 Task: Add Icelandic Provisions Blueberry Bilberry Skyr Yogurt to the cart.
Action: Mouse pressed left at (24, 98)
Screenshot: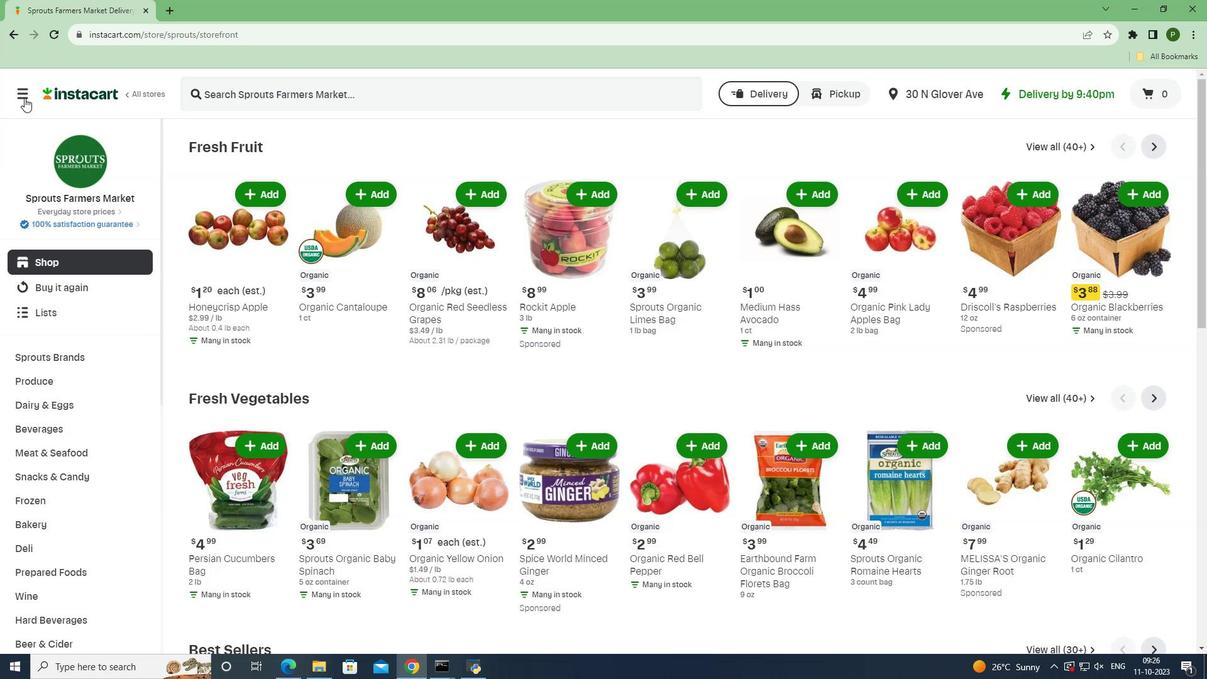 
Action: Mouse moved to (40, 329)
Screenshot: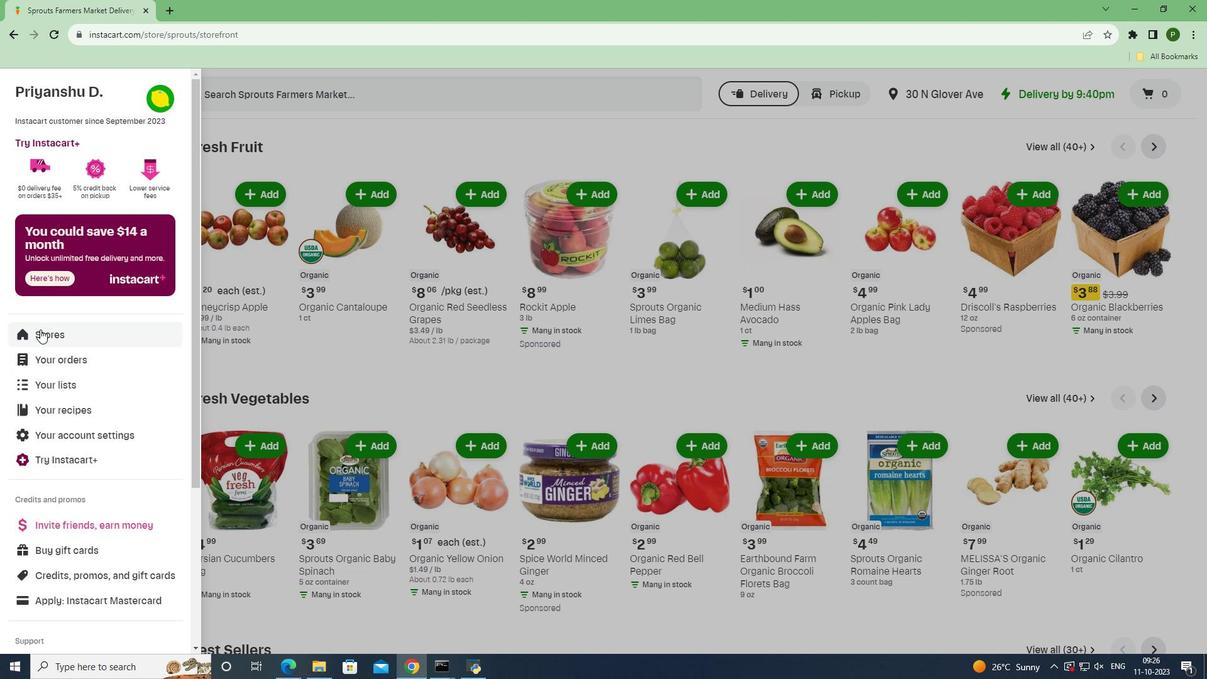 
Action: Mouse pressed left at (40, 329)
Screenshot: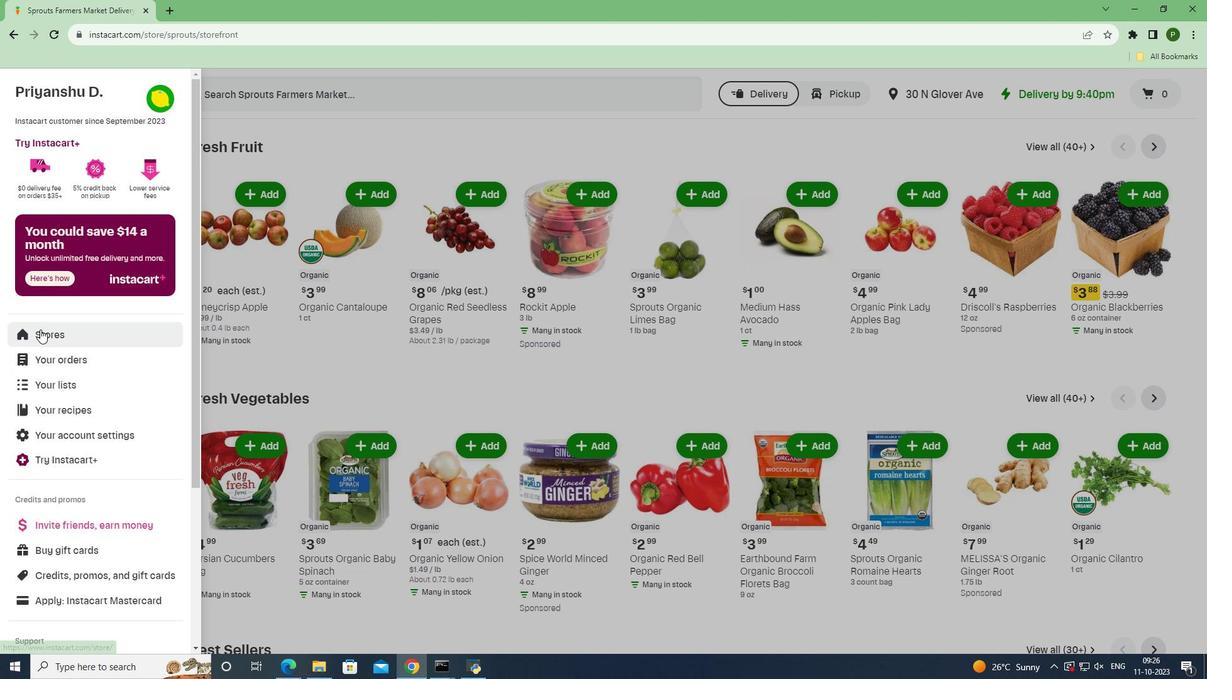 
Action: Mouse moved to (301, 143)
Screenshot: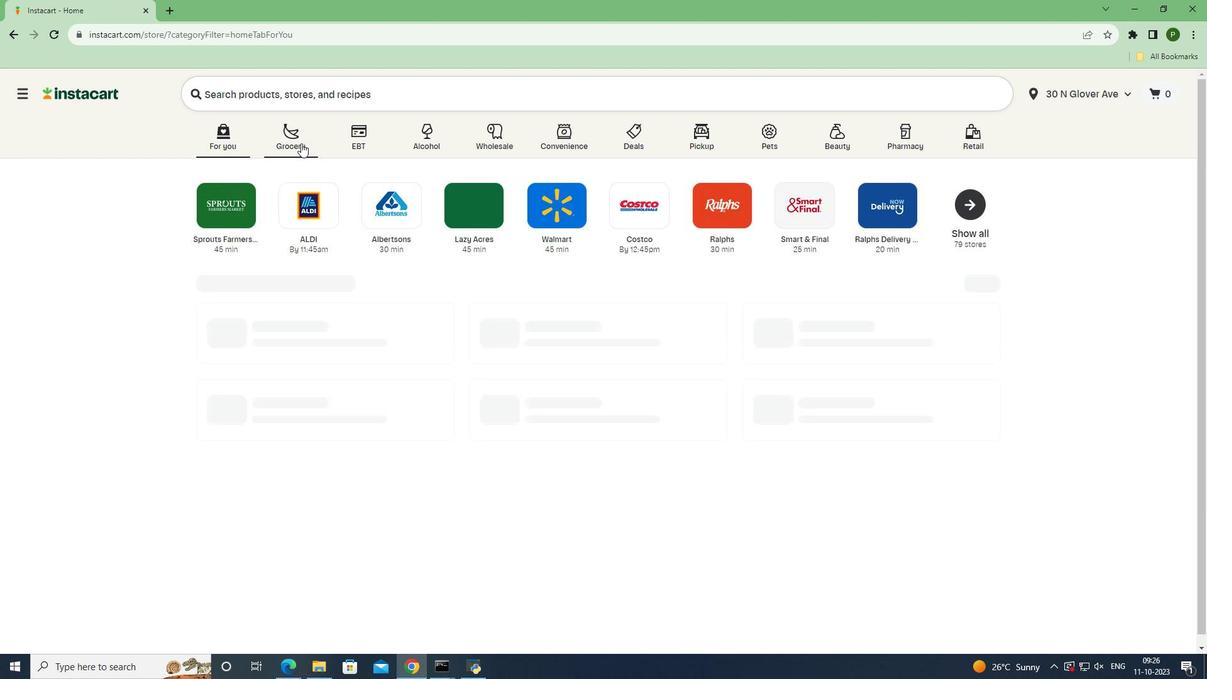 
Action: Mouse pressed left at (301, 143)
Screenshot: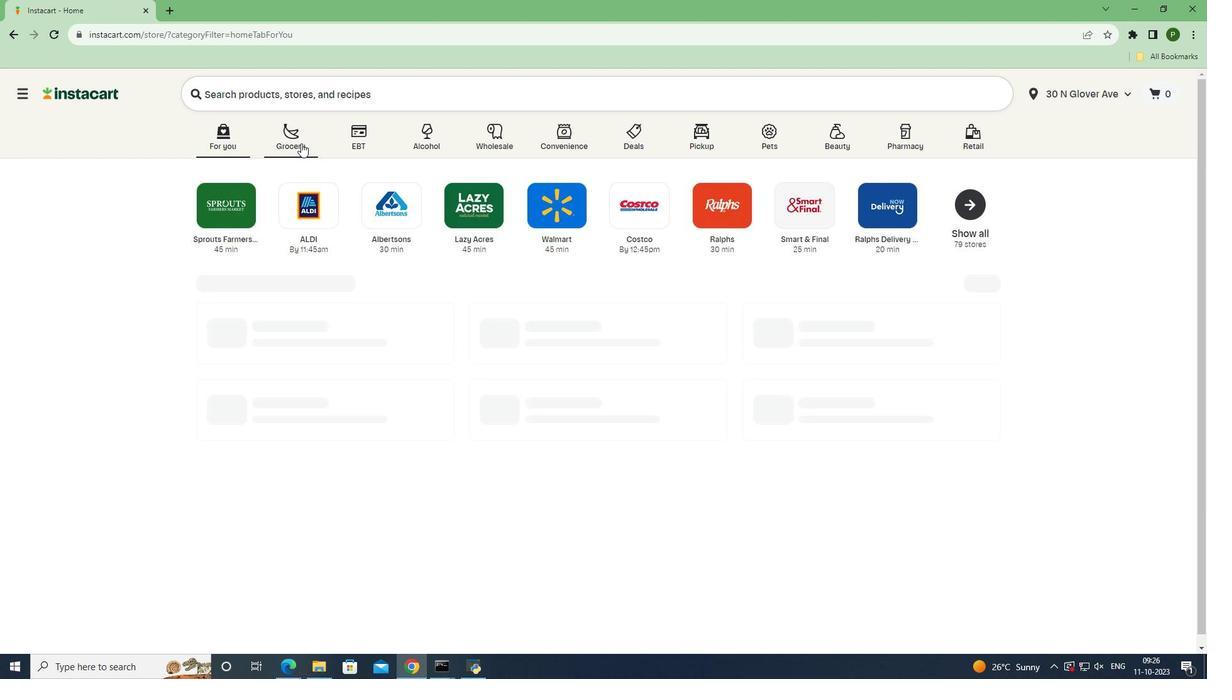 
Action: Mouse moved to (531, 301)
Screenshot: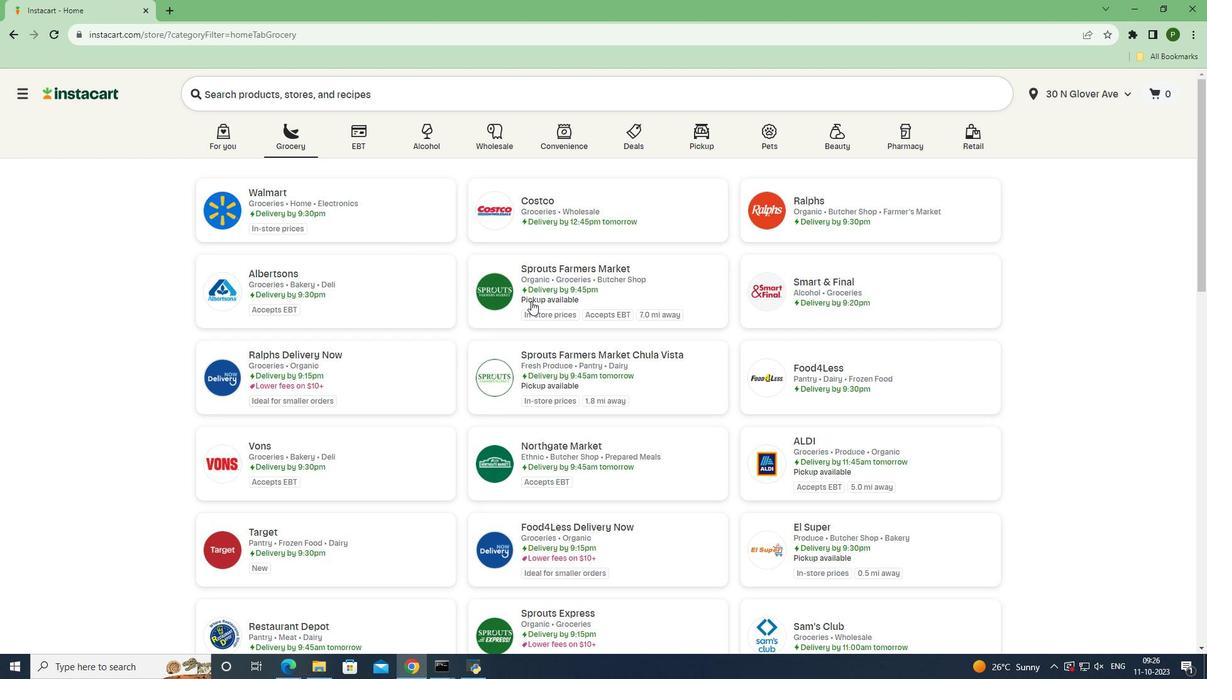 
Action: Mouse pressed left at (531, 301)
Screenshot: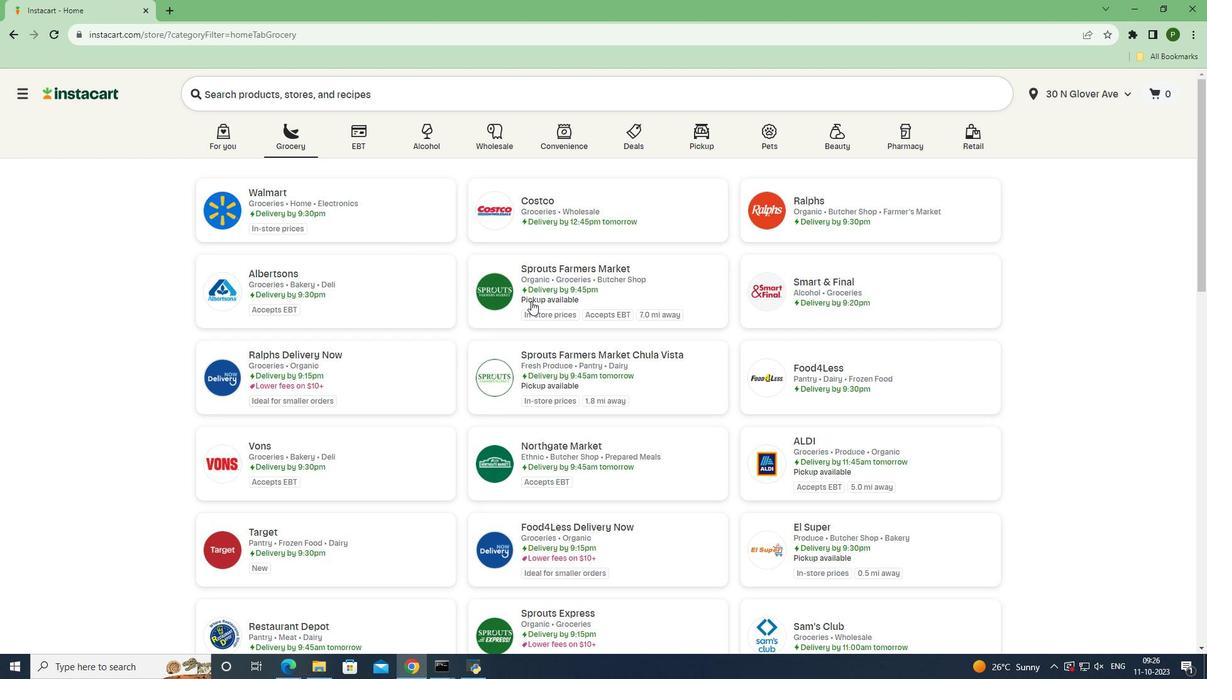 
Action: Mouse moved to (92, 413)
Screenshot: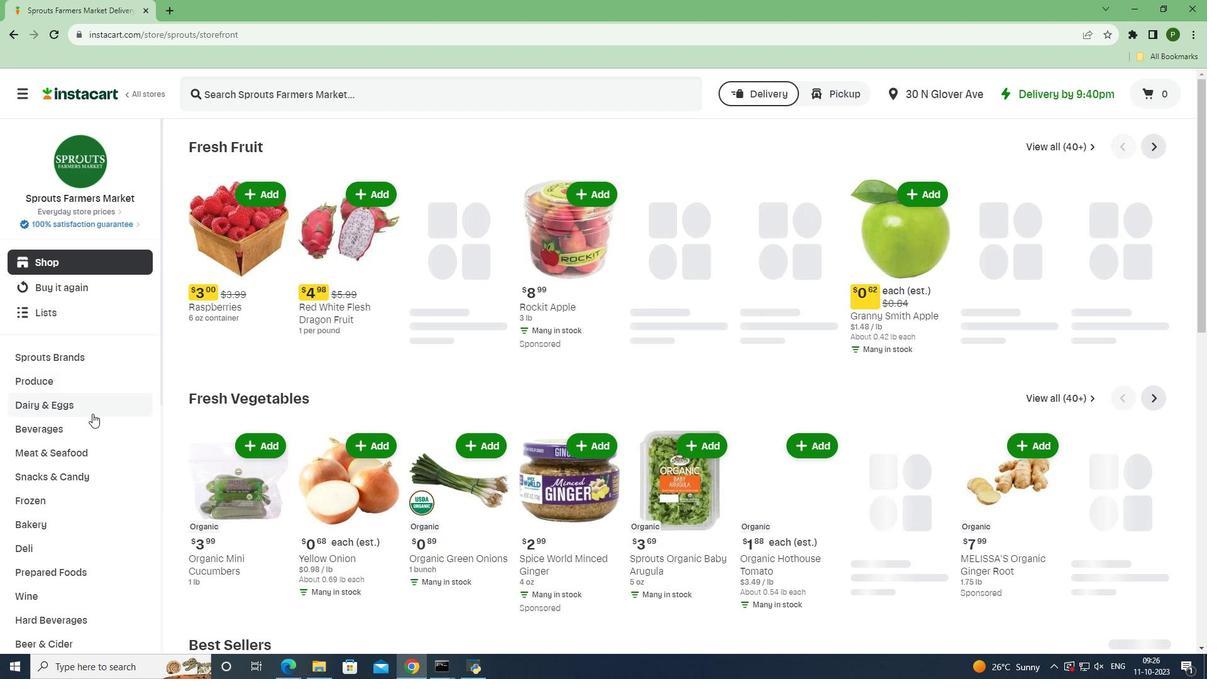 
Action: Mouse pressed left at (92, 413)
Screenshot: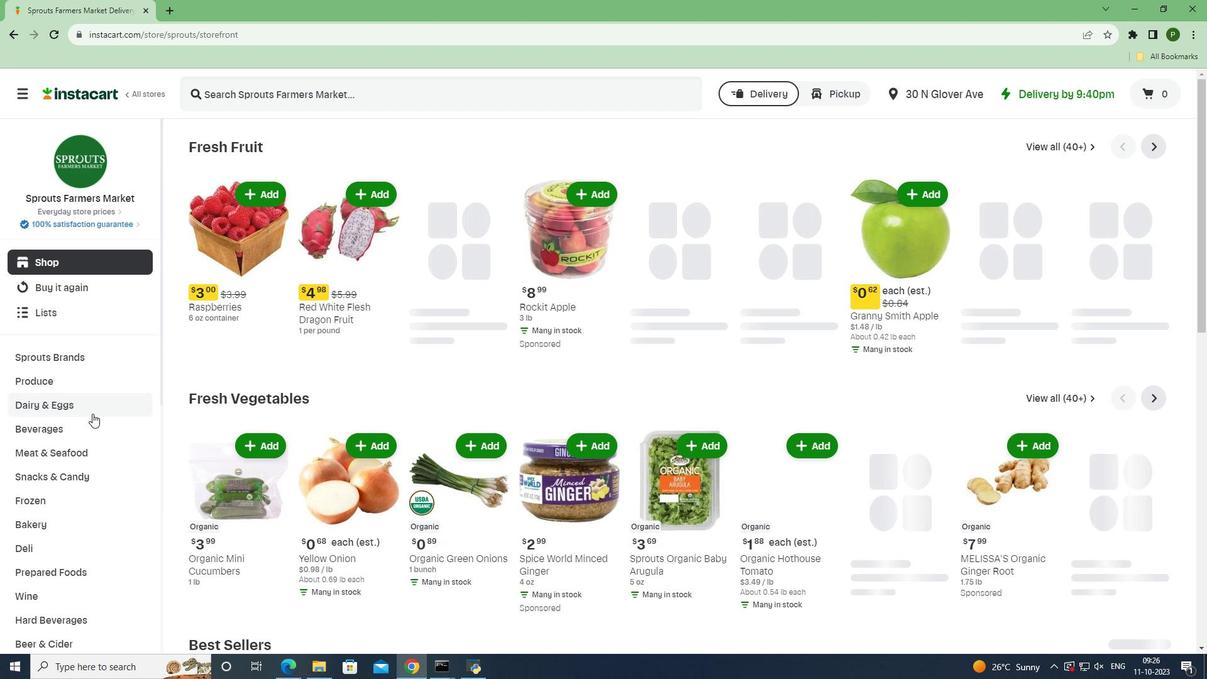
Action: Mouse moved to (66, 499)
Screenshot: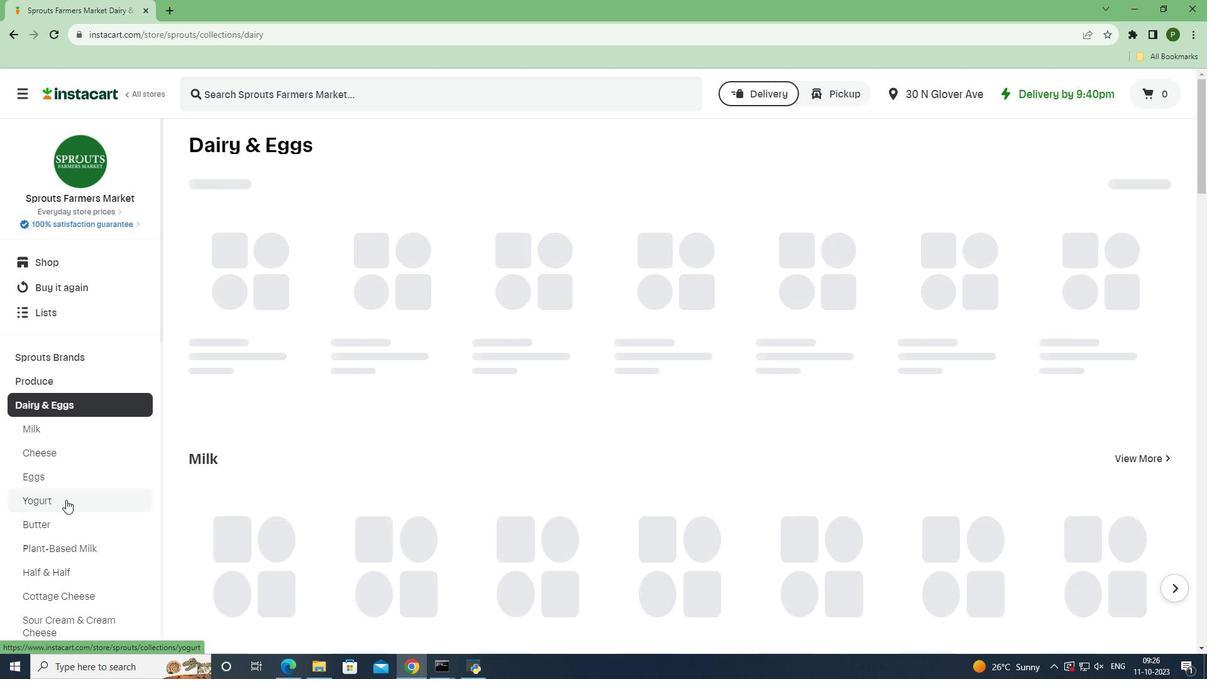 
Action: Mouse pressed left at (66, 499)
Screenshot: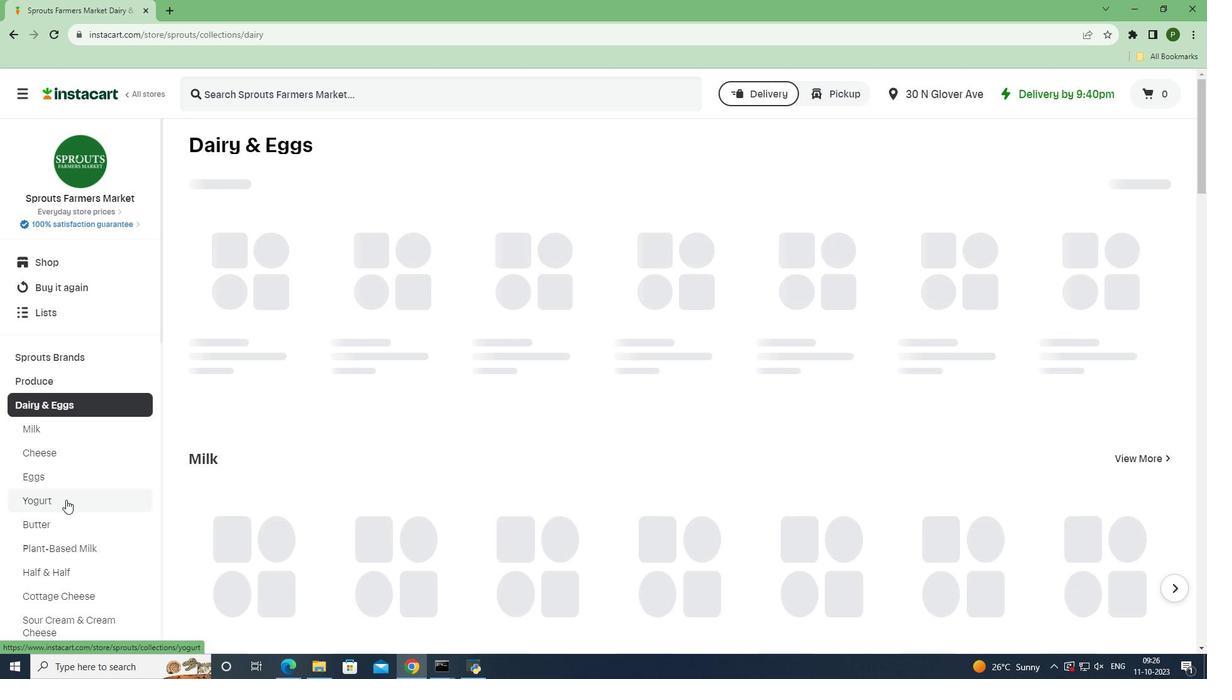 
Action: Mouse moved to (217, 91)
Screenshot: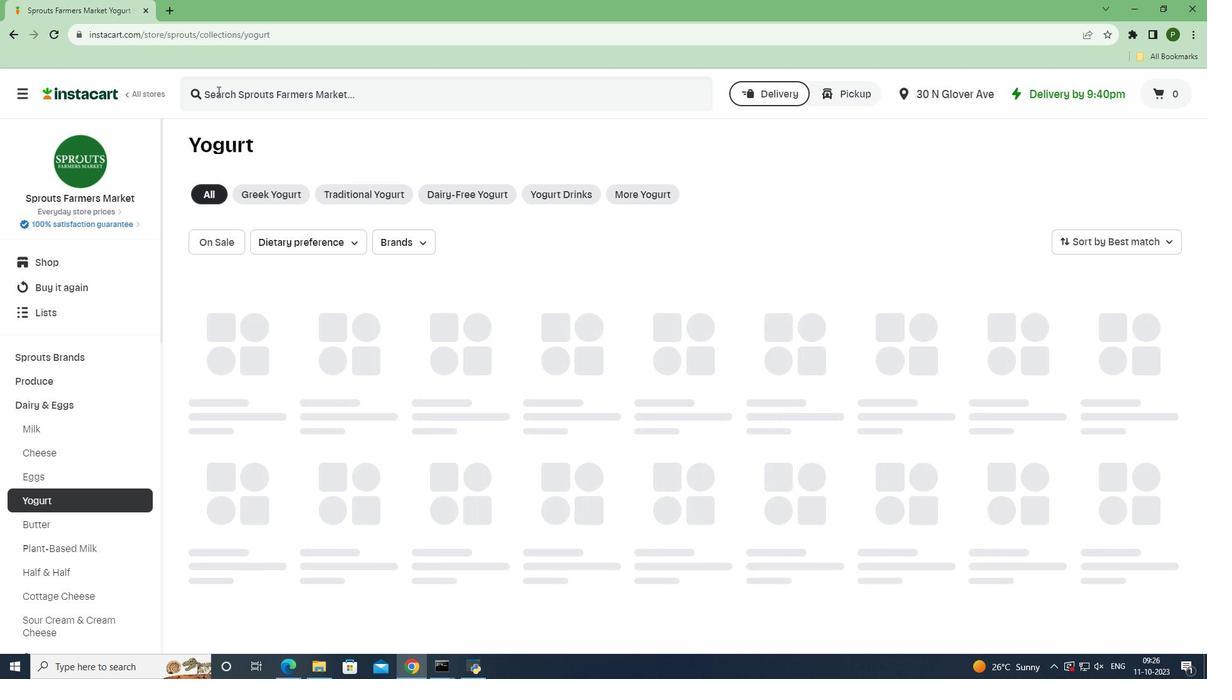 
Action: Mouse pressed left at (217, 91)
Screenshot: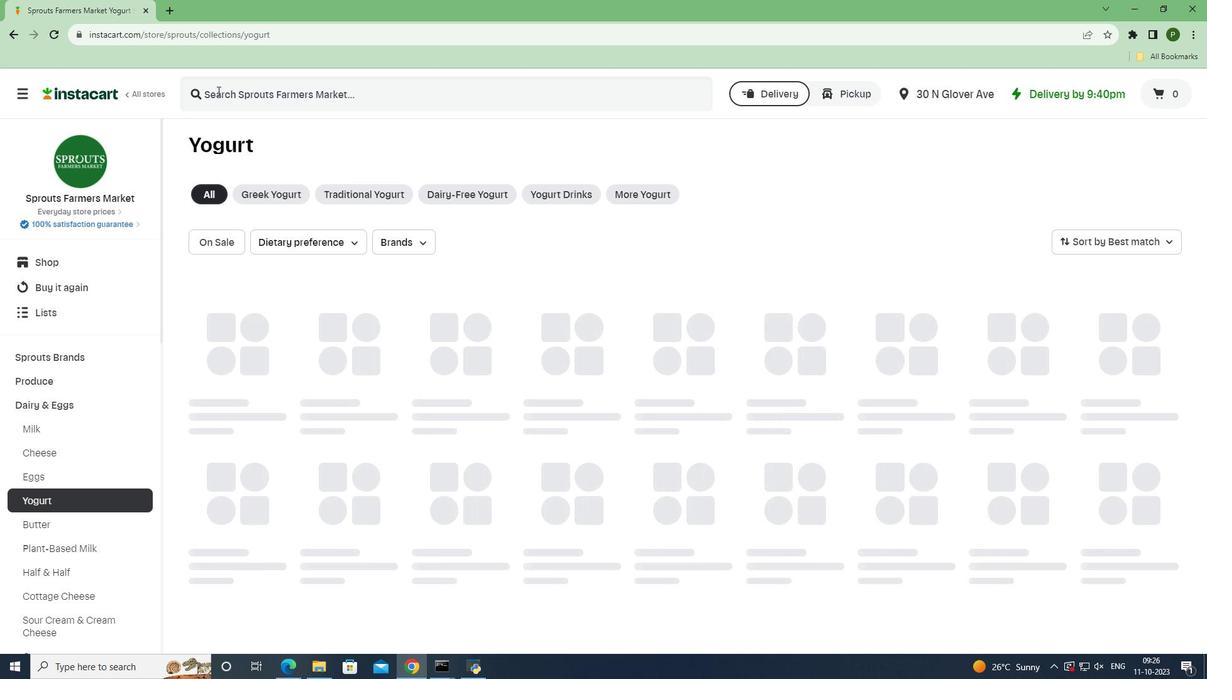 
Action: Key pressed <Key.caps_lock>I<Key.caps_lock>celandic<Key.space><Key.caps_lock>P<Key.caps_lock>rovision<Key.space><Key.caps_lock>B<Key.caps_lock>lueberry<Key.space><Key.caps_lock>B<Key.caps_lock>iberry<Key.space><Key.caps_lock>S<Key.caps_lock>kyr<Key.space><Key.caps_lock>Y<Key.caps_lock>ogurt<Key.space><Key.enter>
Screenshot: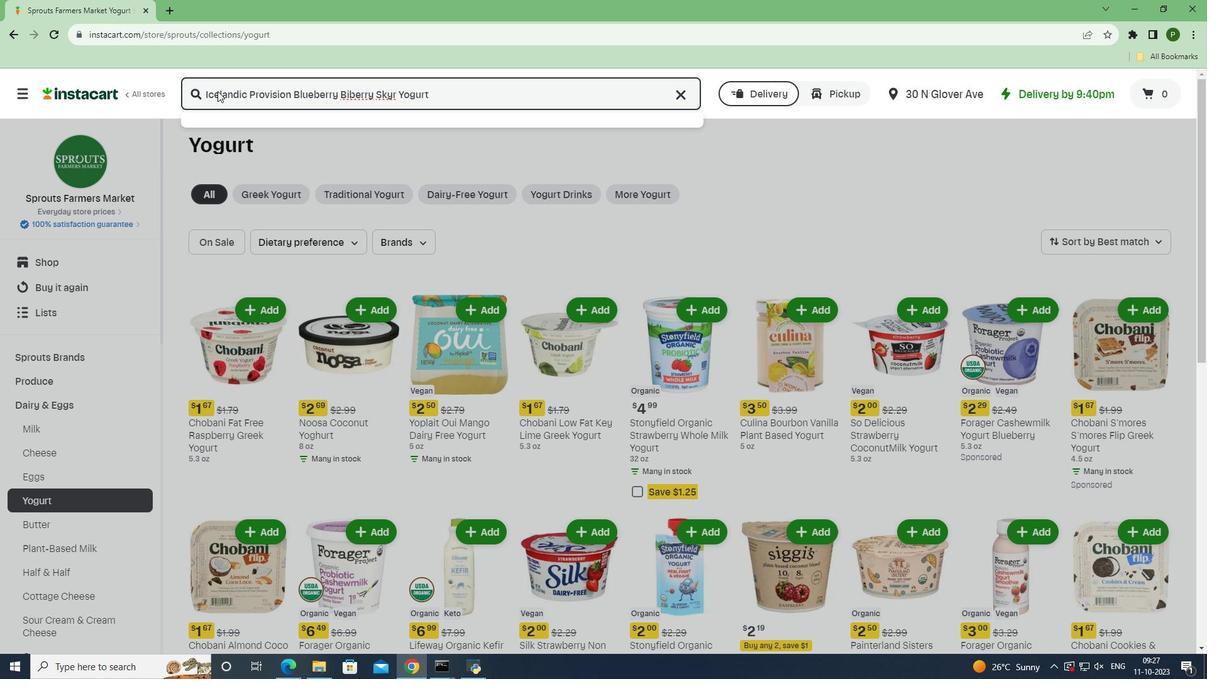 
Action: Mouse moved to (350, 237)
Screenshot: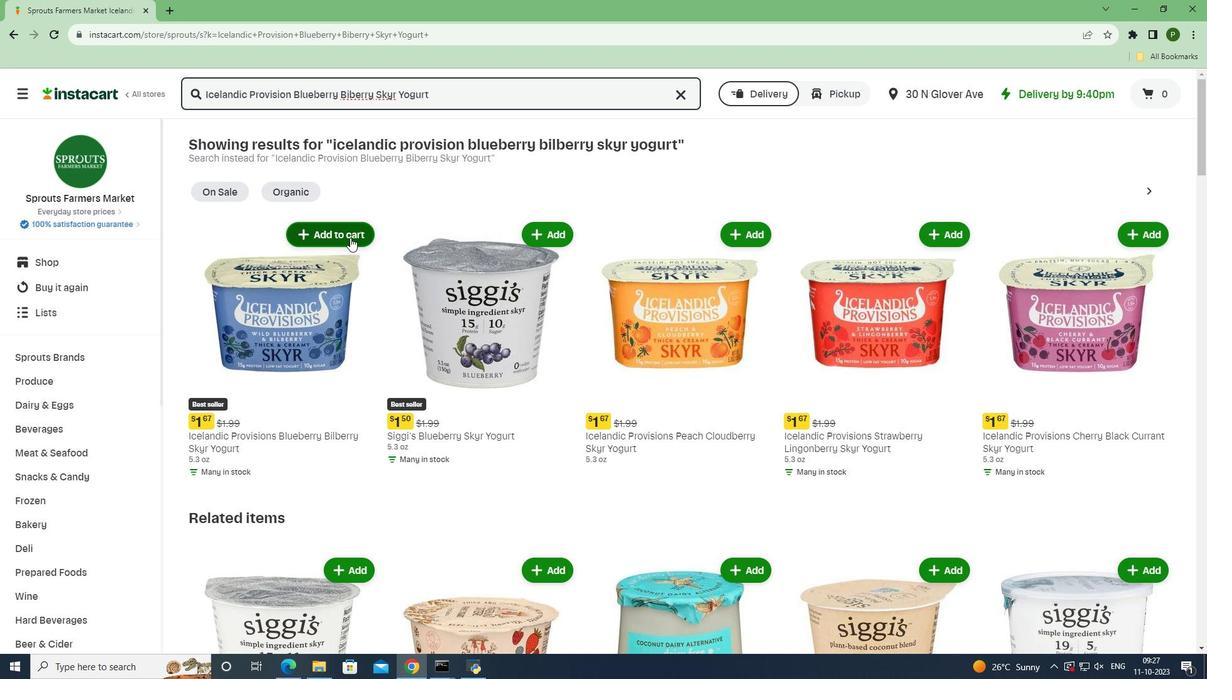 
Action: Mouse pressed left at (350, 237)
Screenshot: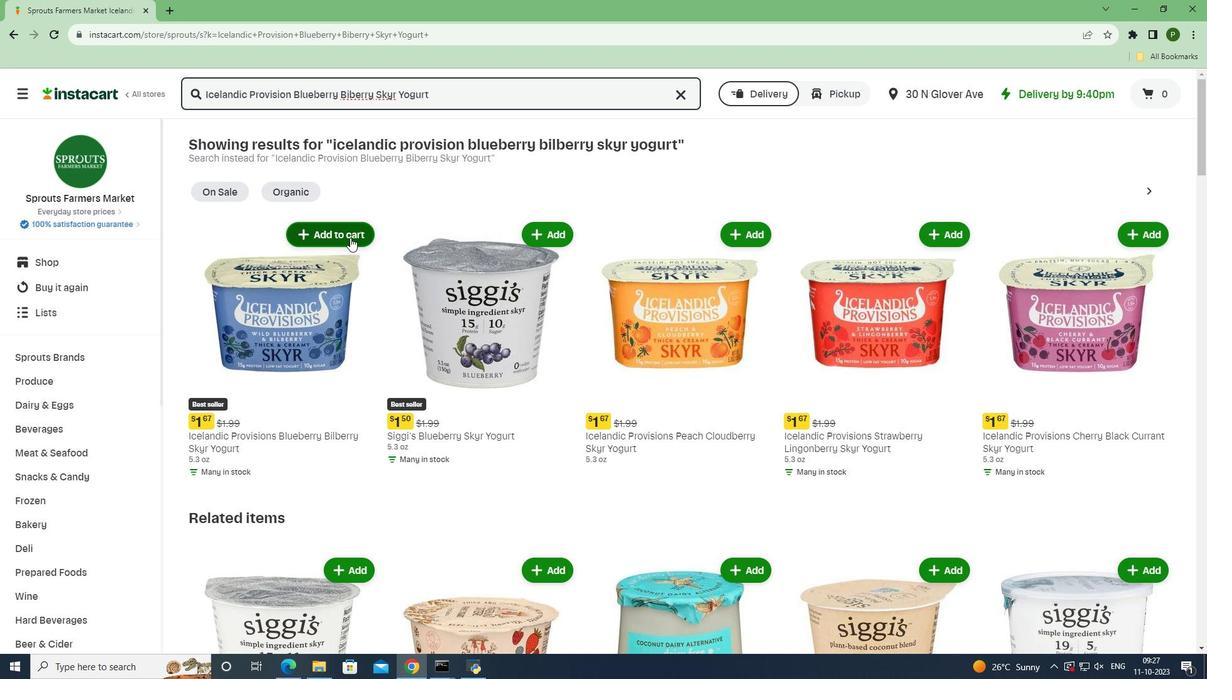 
Action: Mouse moved to (407, 235)
Screenshot: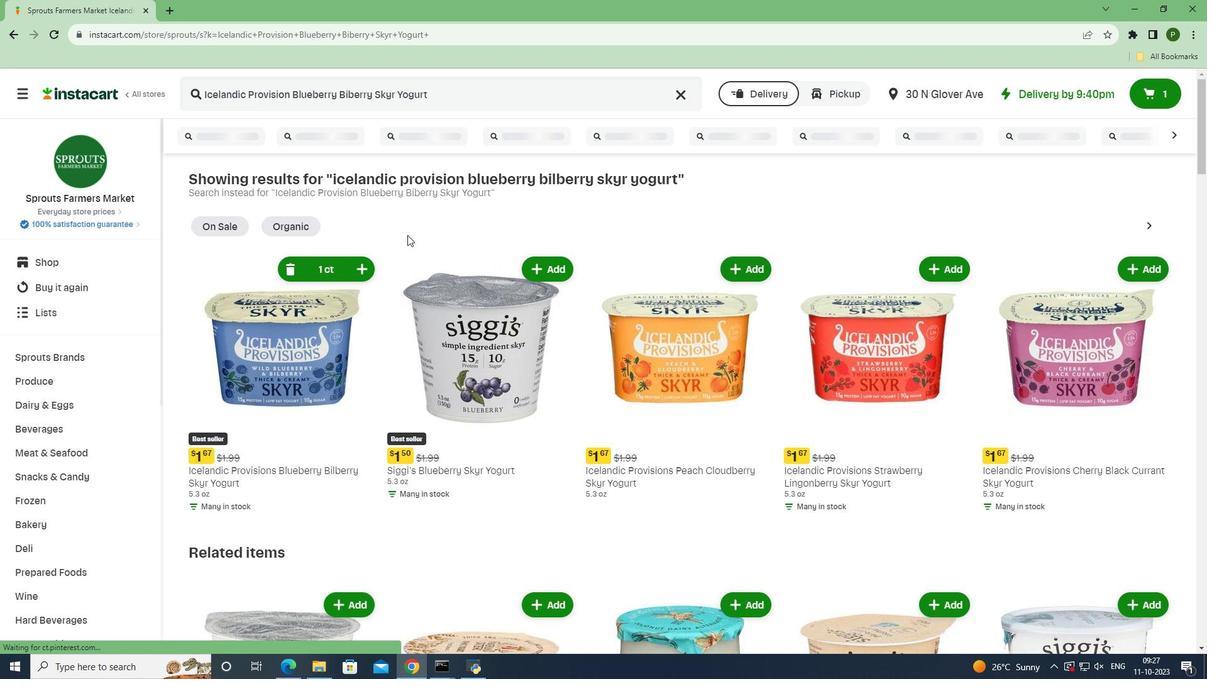 
